 Task: Change the Discussion format of the category "Q/A" in the repository "Javascript" to "Announcement".
Action: Mouse moved to (1335, 272)
Screenshot: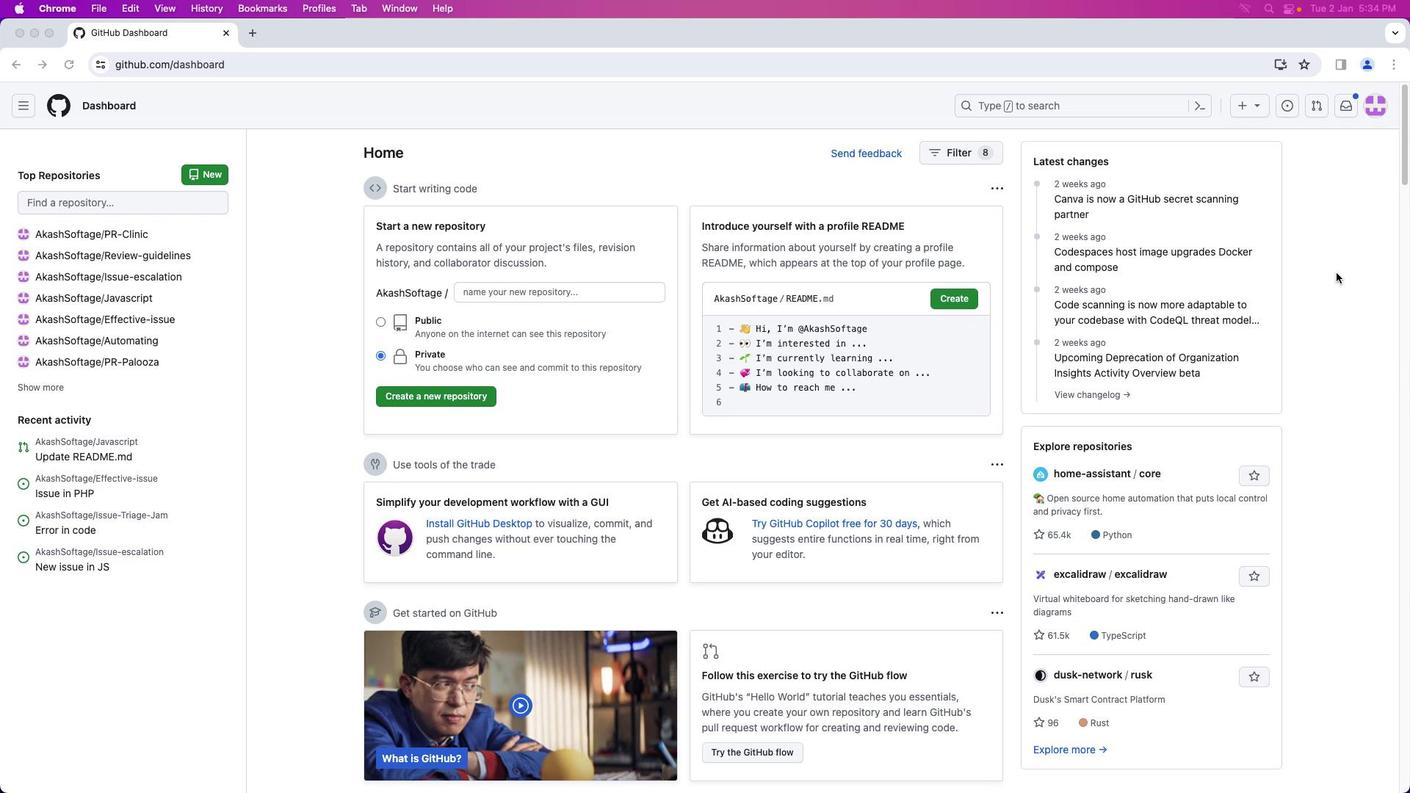 
Action: Mouse pressed left at (1335, 272)
Screenshot: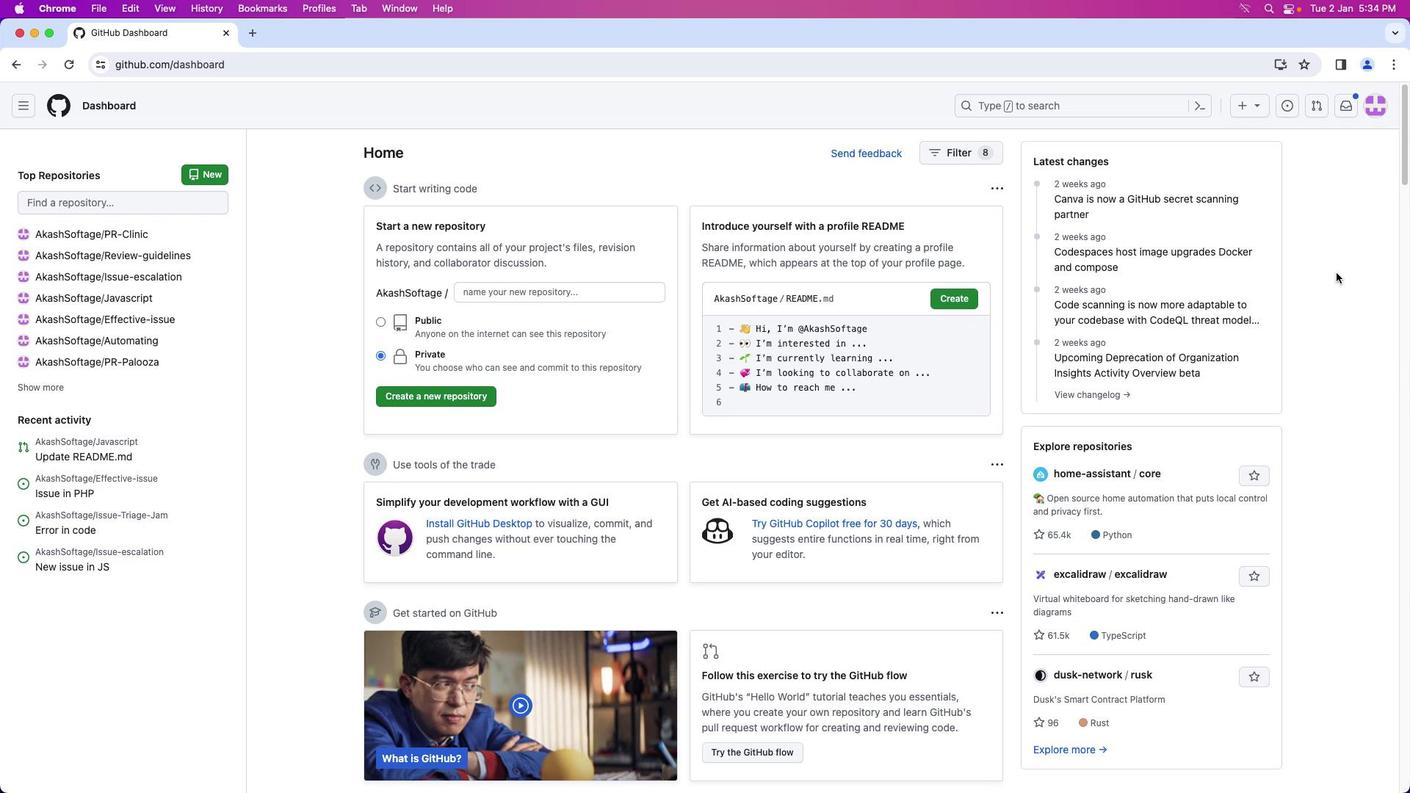 
Action: Mouse moved to (1371, 99)
Screenshot: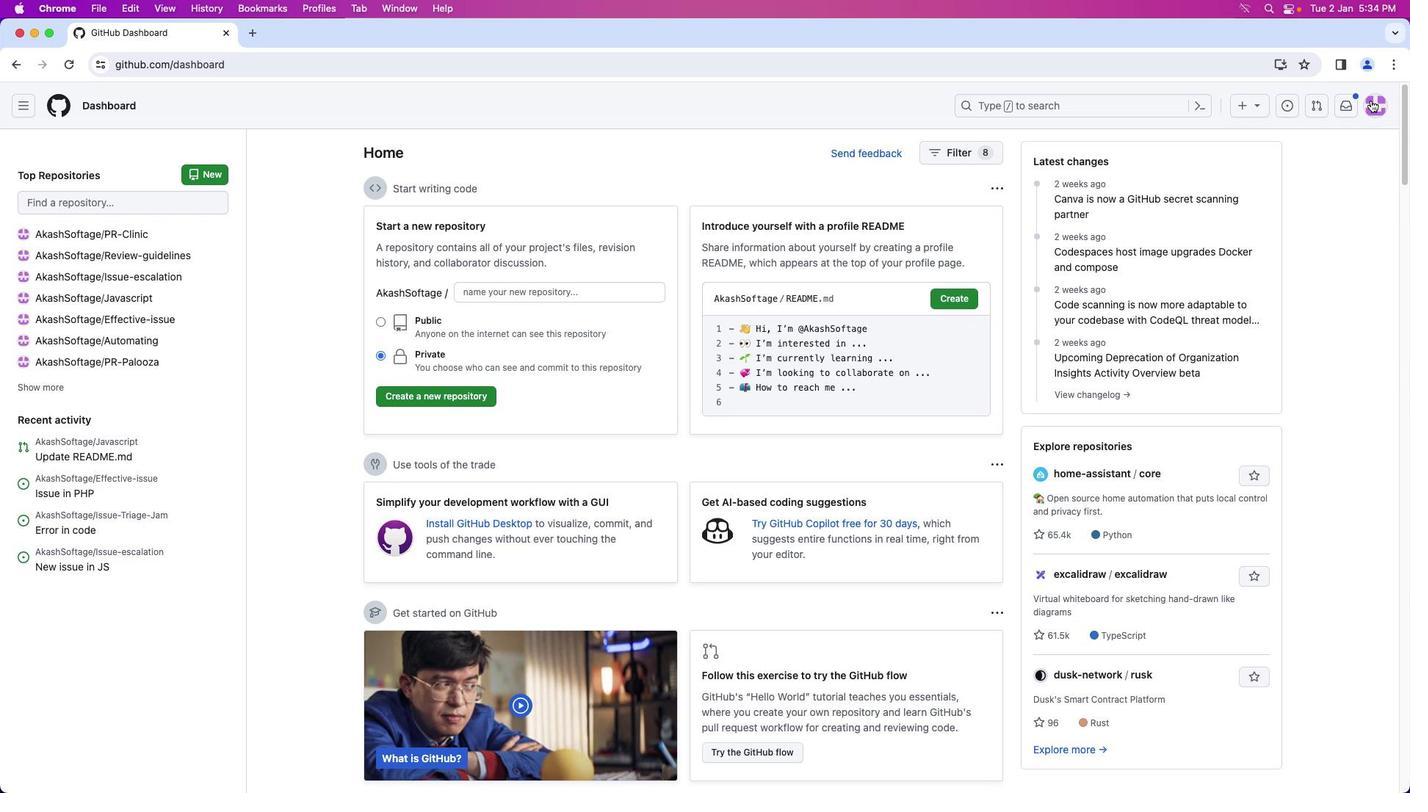 
Action: Mouse pressed left at (1371, 99)
Screenshot: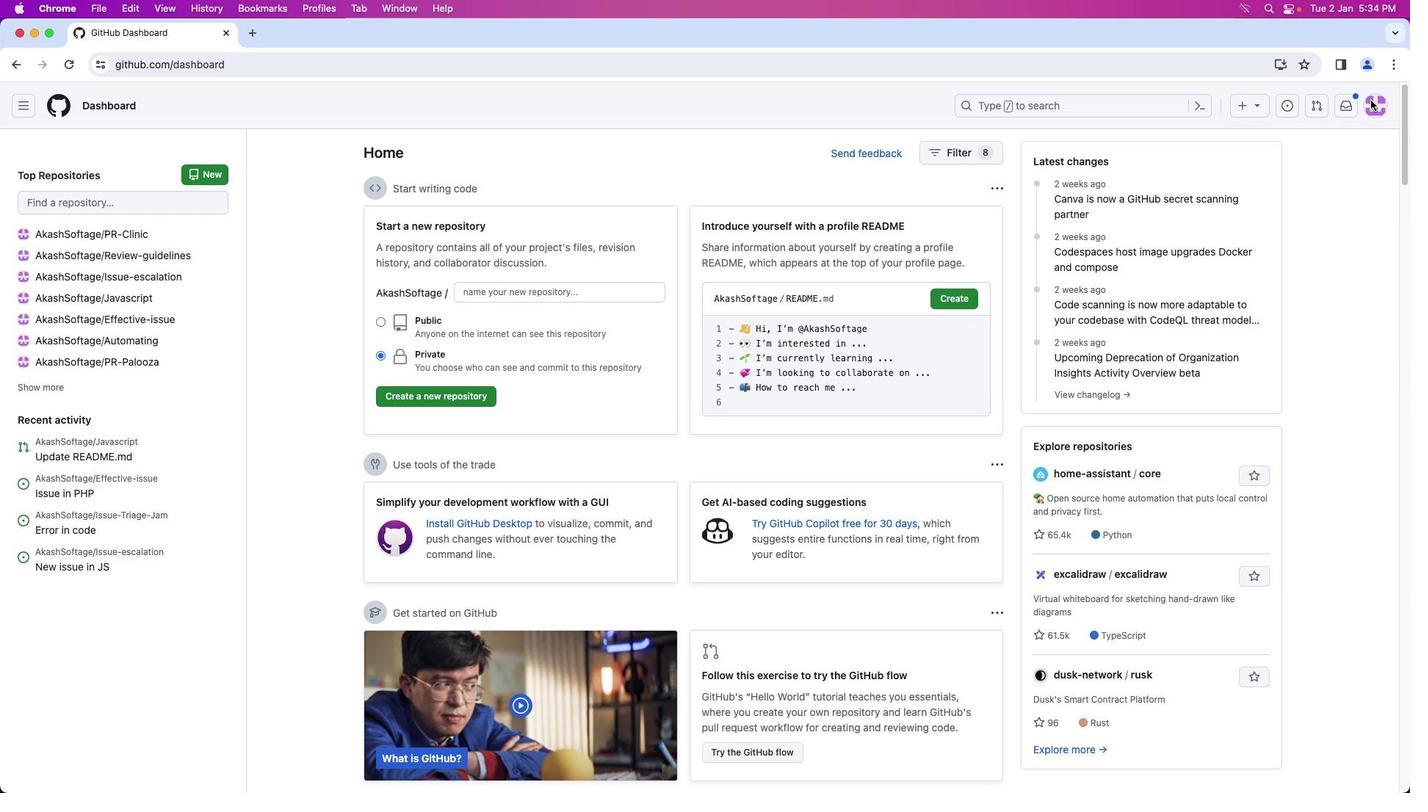 
Action: Mouse moved to (1349, 234)
Screenshot: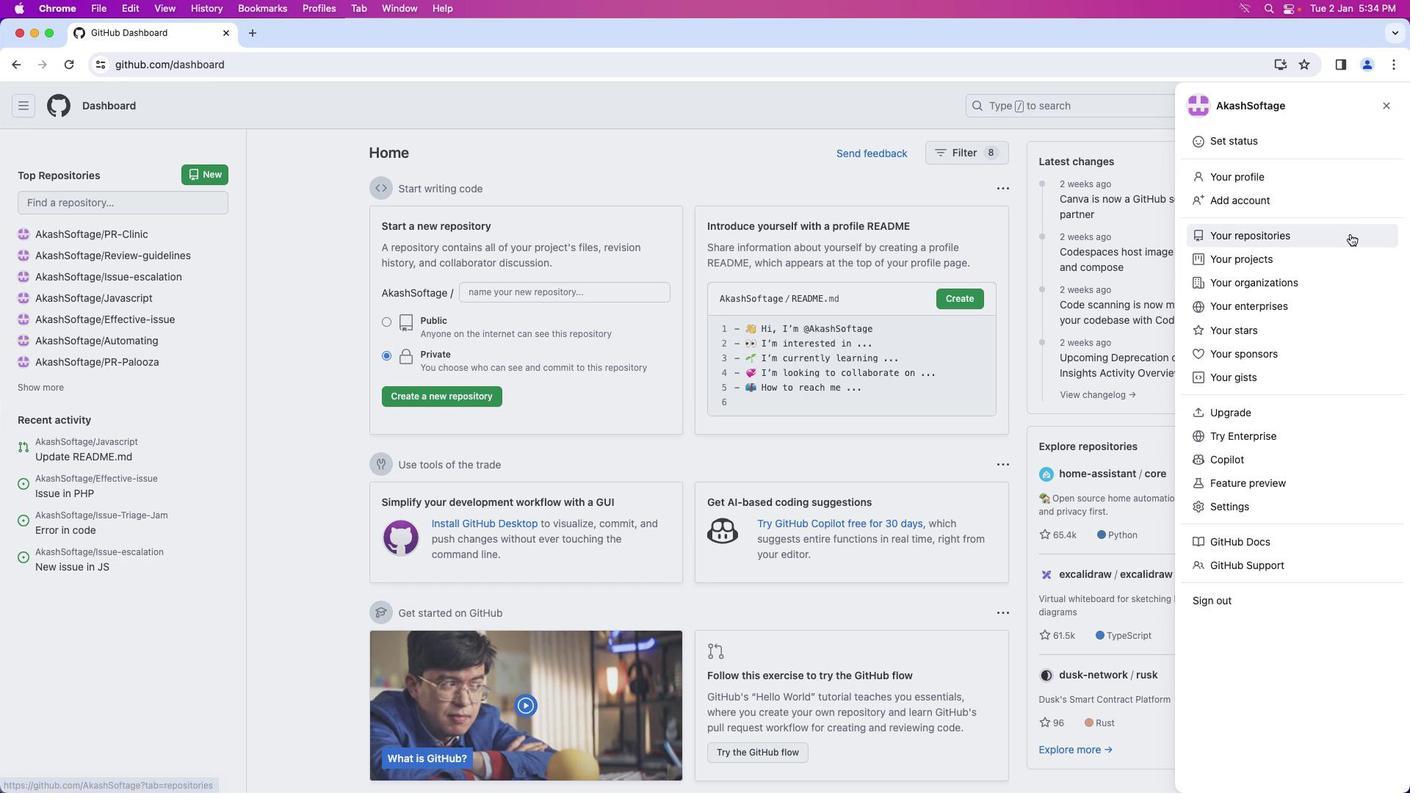 
Action: Mouse pressed left at (1349, 234)
Screenshot: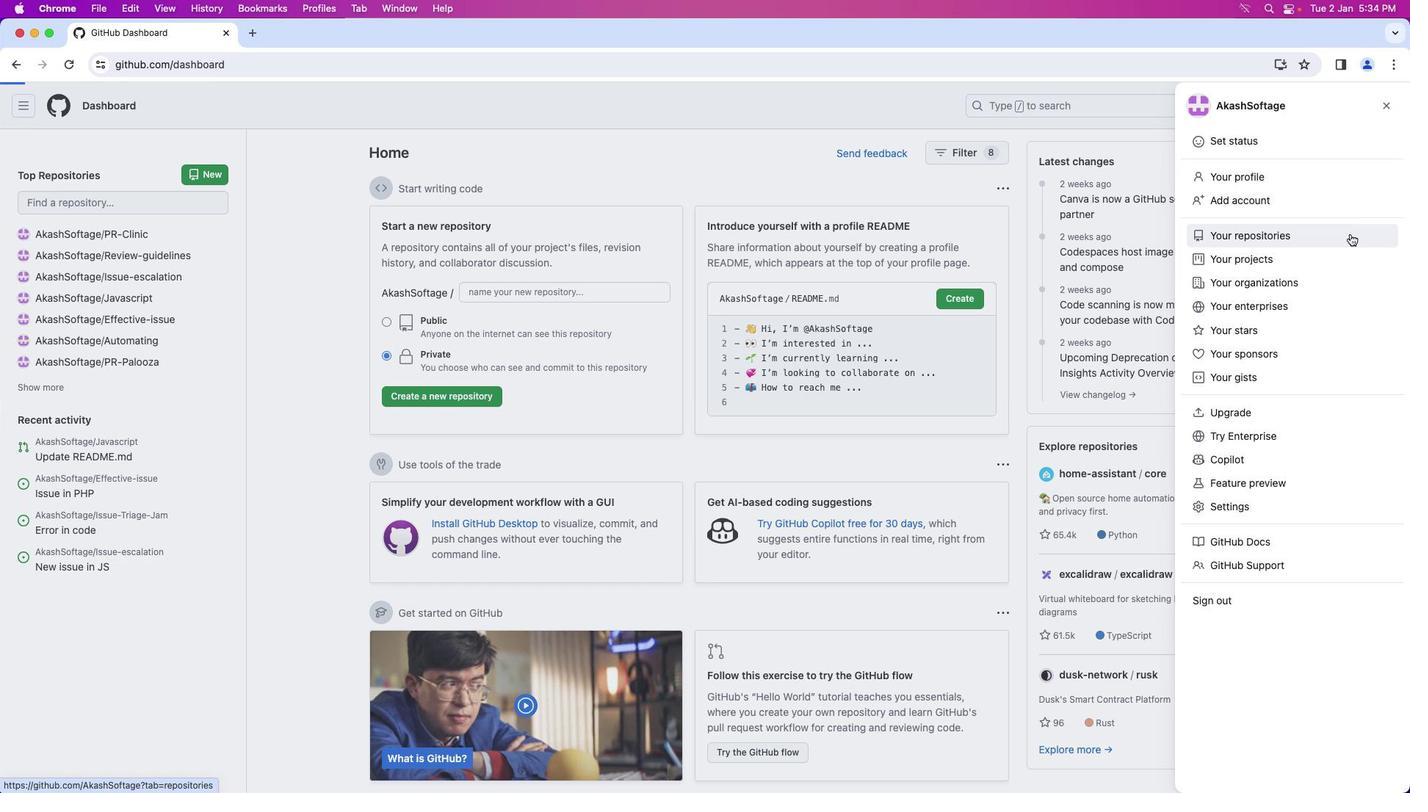 
Action: Mouse moved to (531, 246)
Screenshot: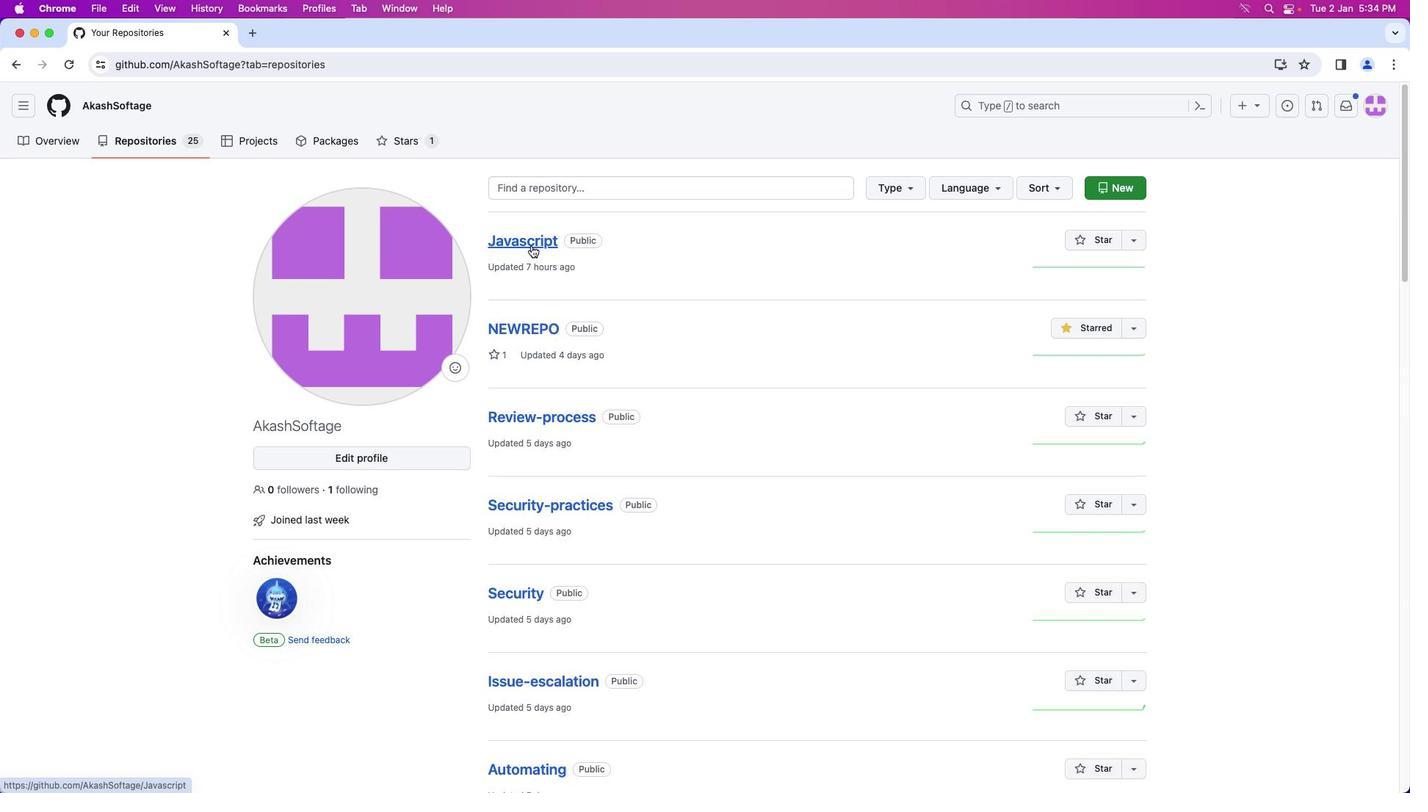 
Action: Mouse pressed left at (531, 246)
Screenshot: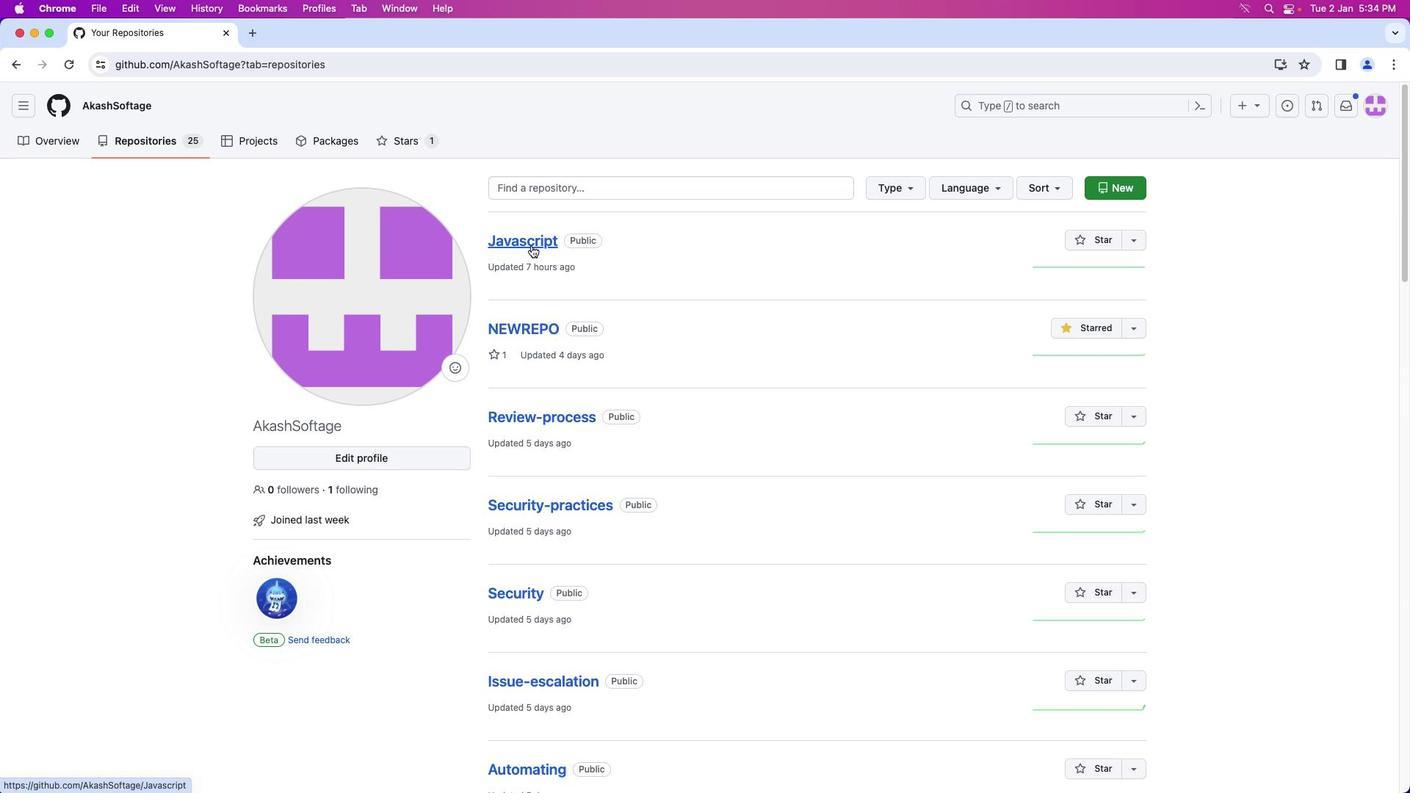 
Action: Mouse moved to (299, 149)
Screenshot: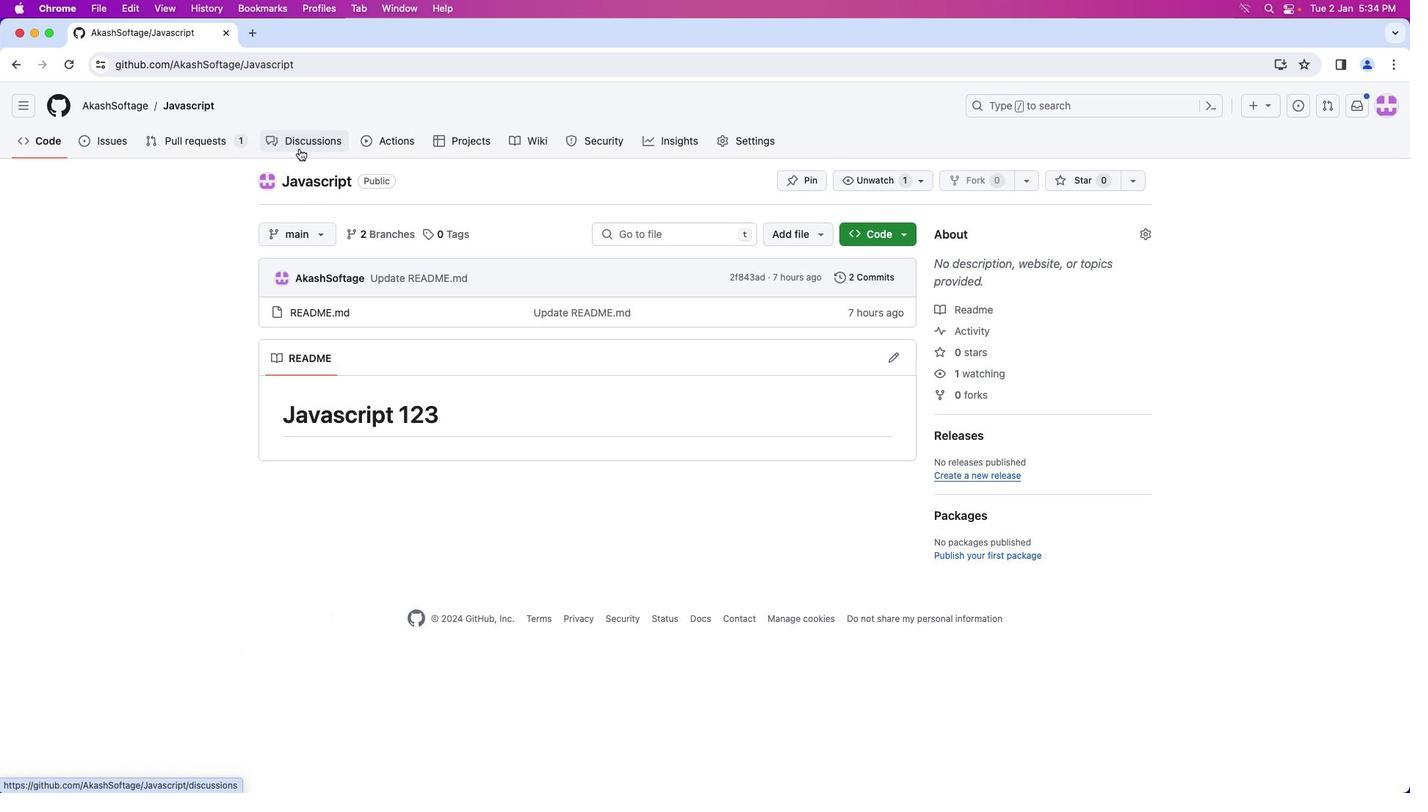 
Action: Mouse pressed left at (299, 149)
Screenshot: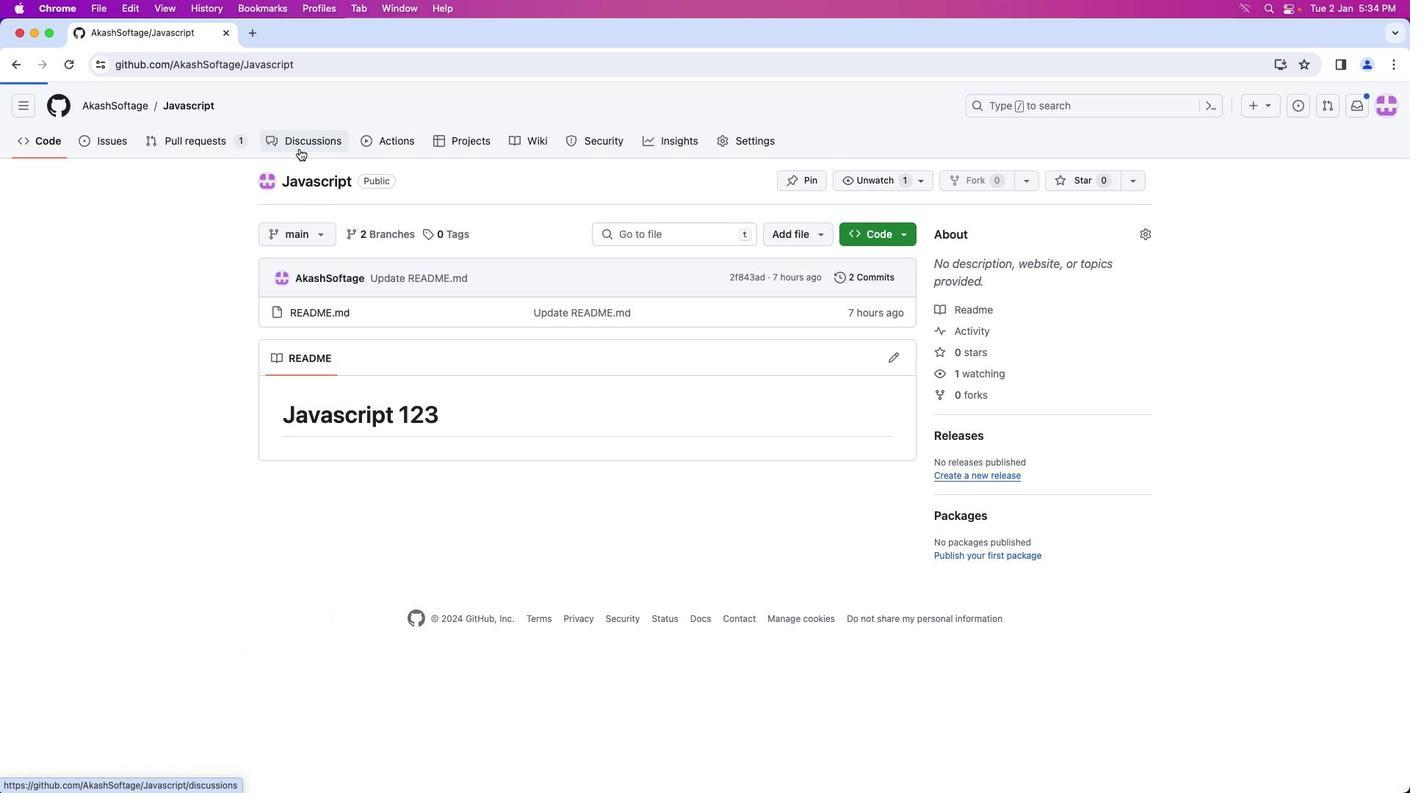 
Action: Mouse moved to (489, 362)
Screenshot: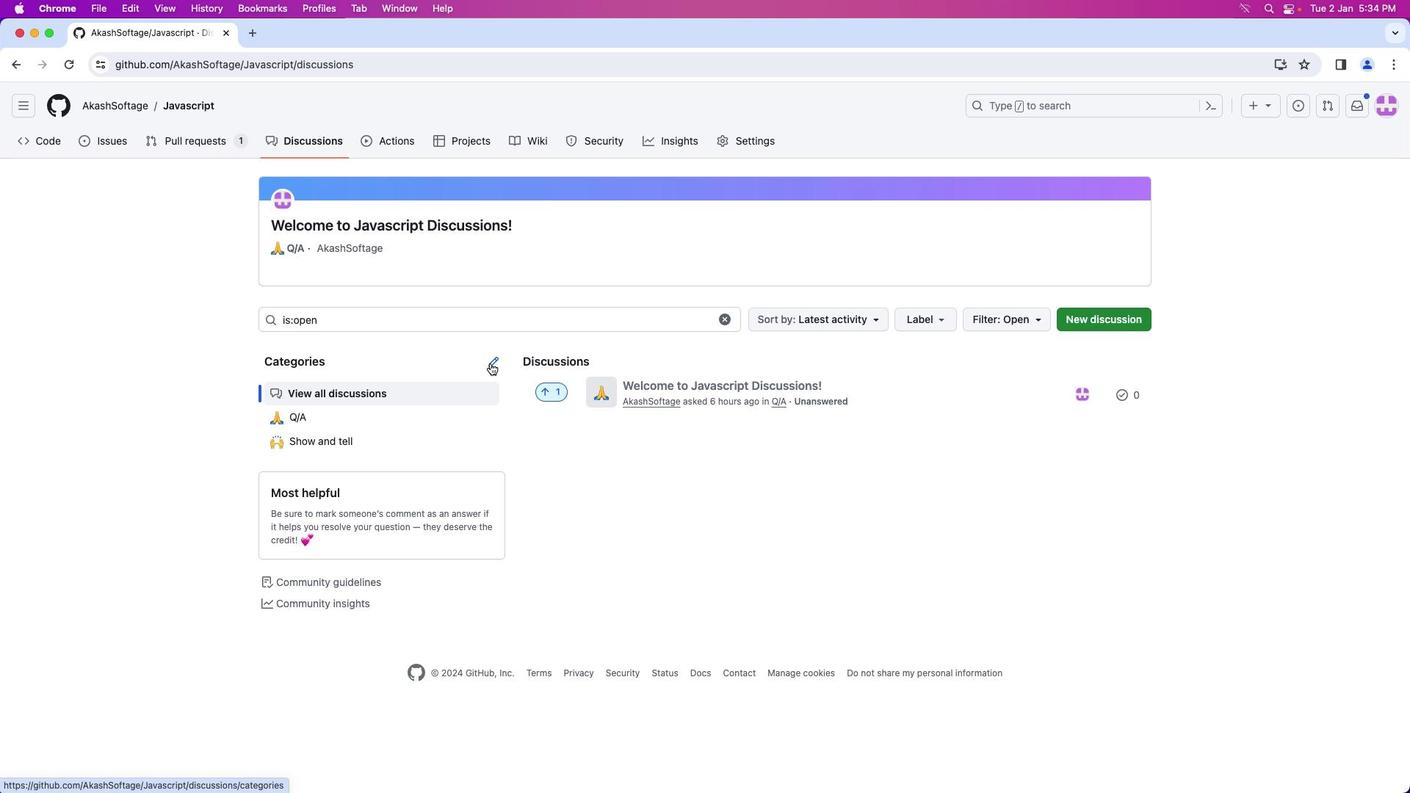 
Action: Mouse pressed left at (489, 362)
Screenshot: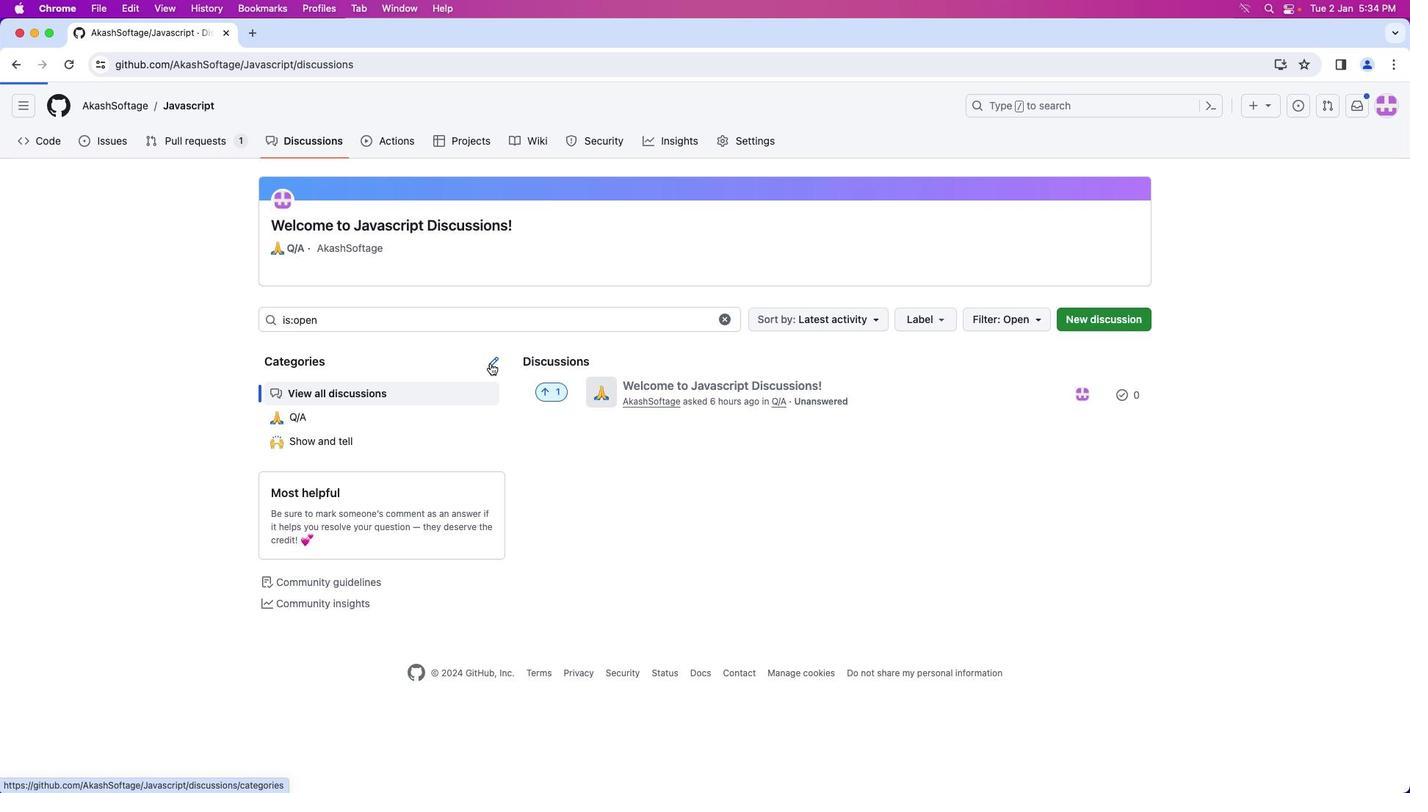 
Action: Mouse moved to (1105, 307)
Screenshot: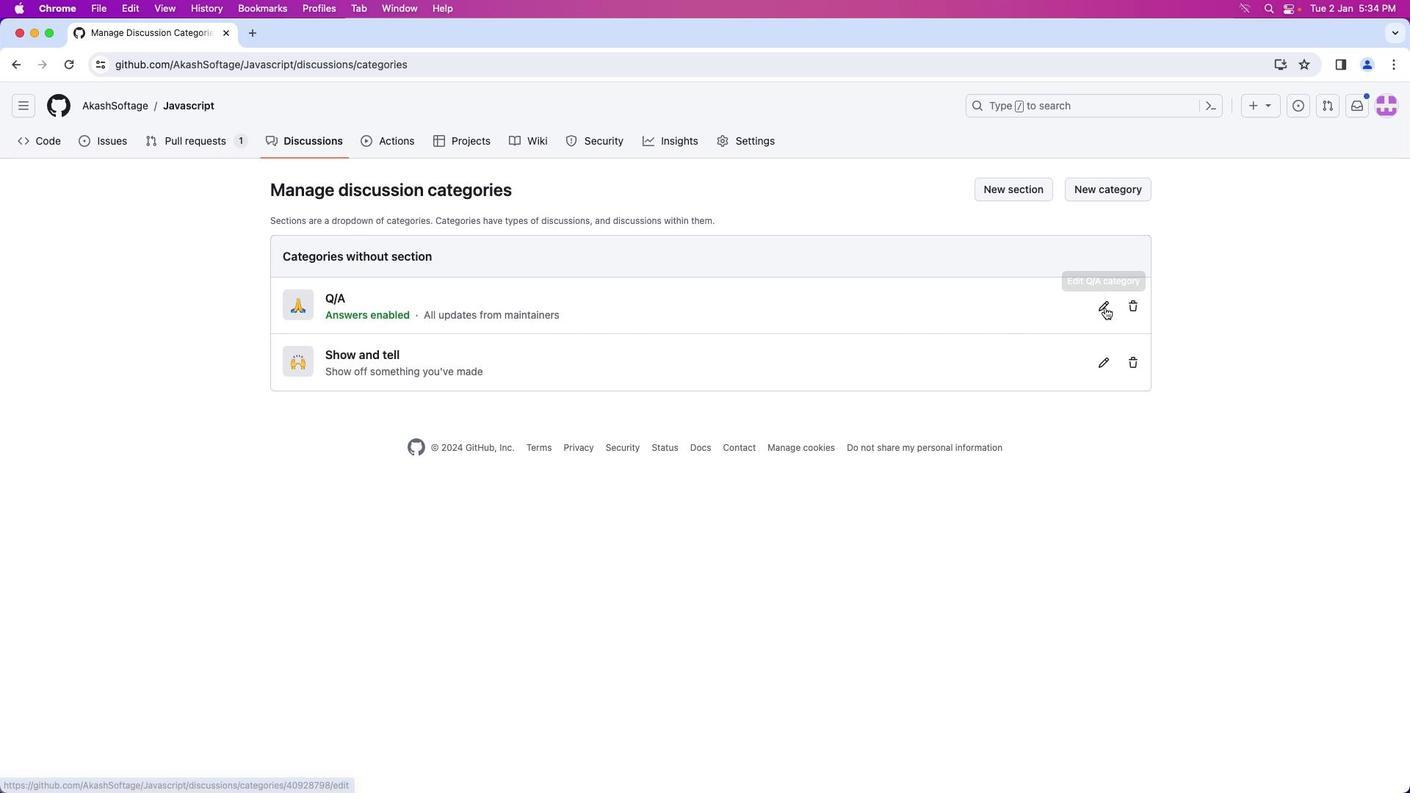 
Action: Mouse pressed left at (1105, 307)
Screenshot: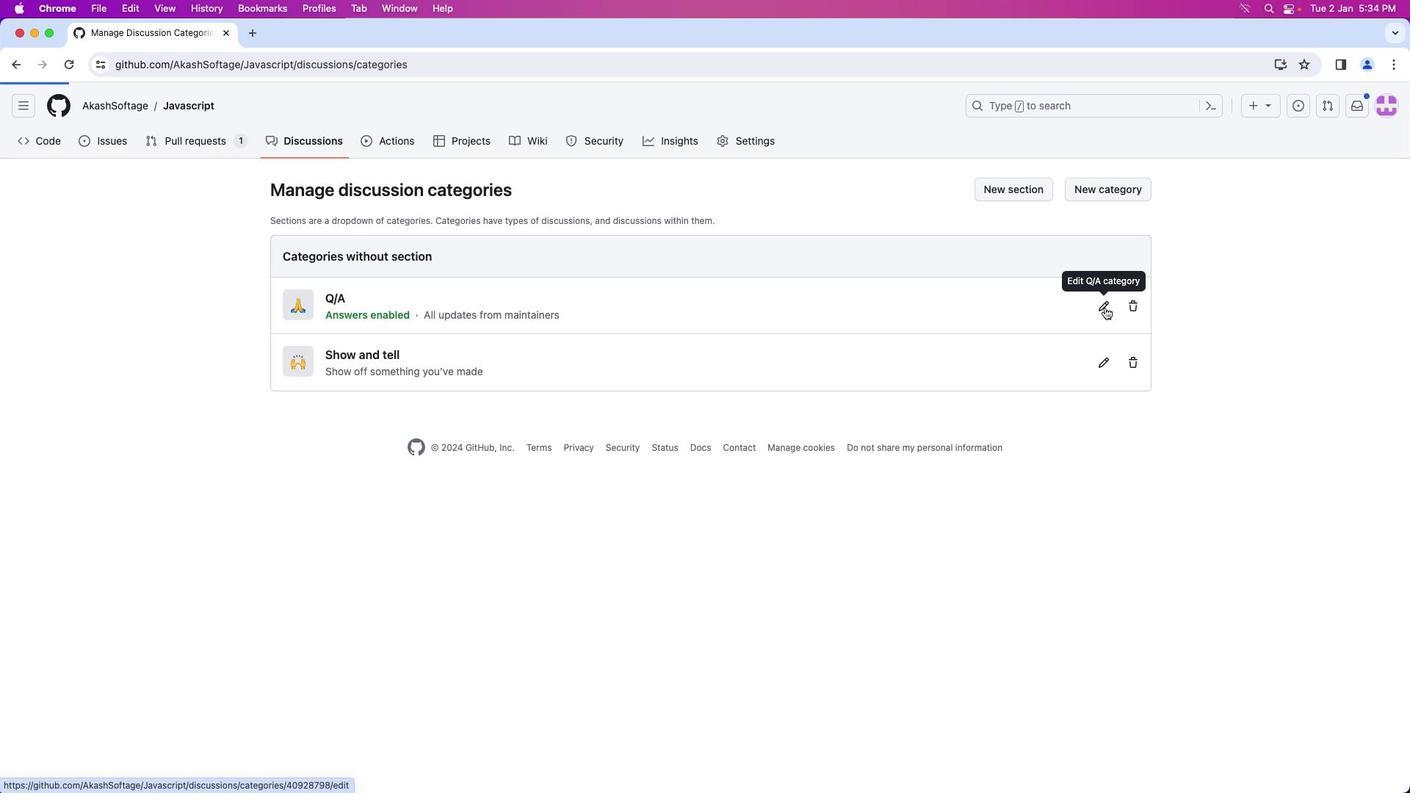 
Action: Mouse moved to (463, 471)
Screenshot: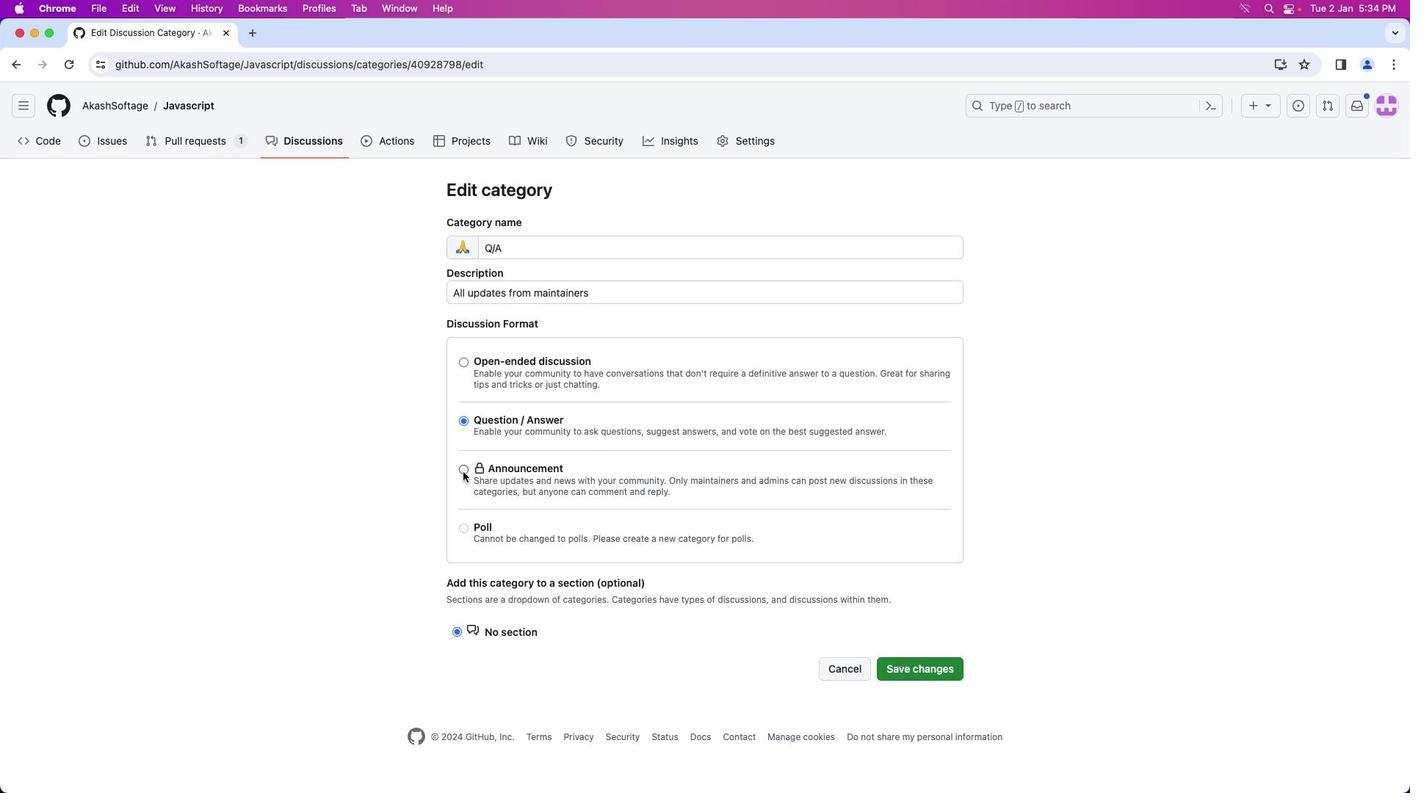 
Action: Mouse pressed left at (463, 471)
Screenshot: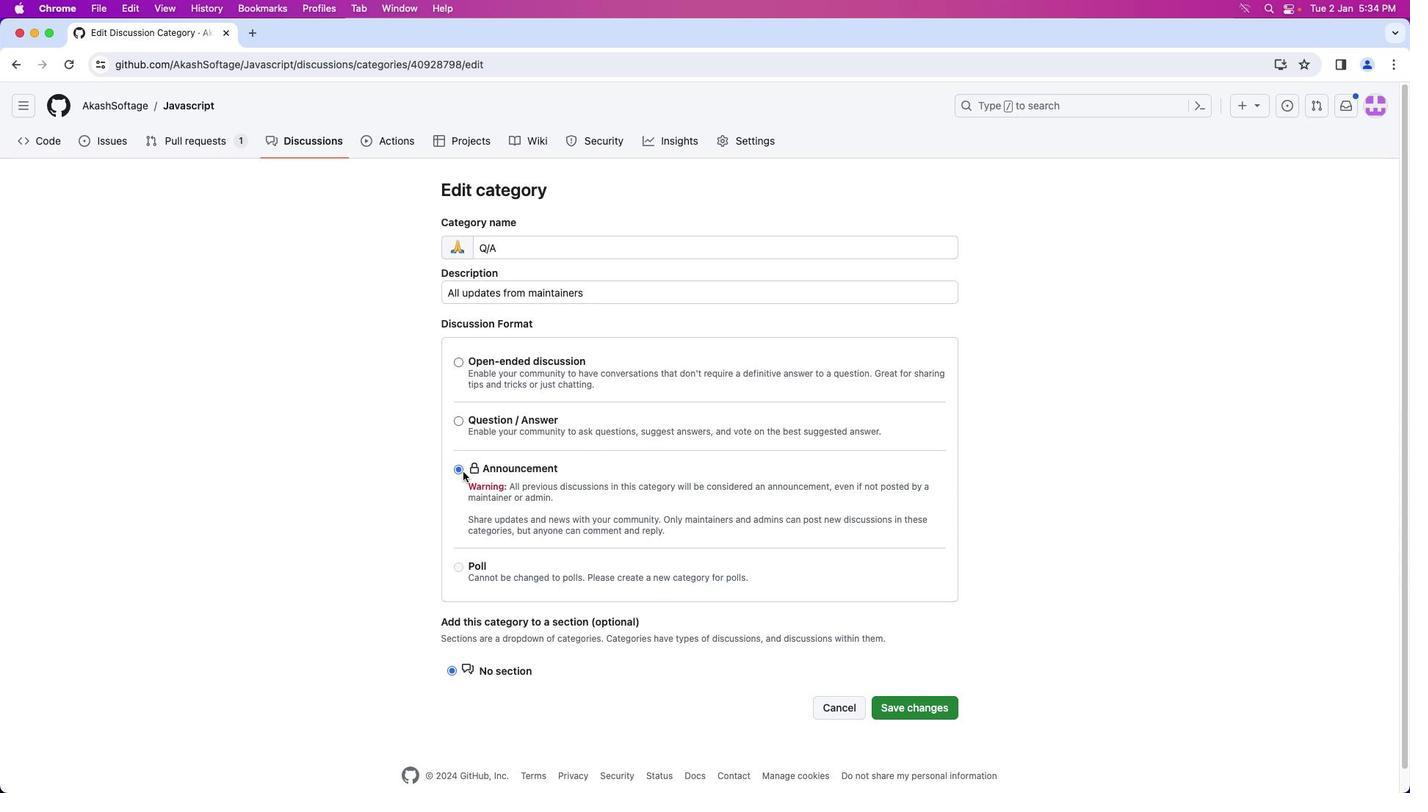 
Action: Mouse moved to (930, 705)
Screenshot: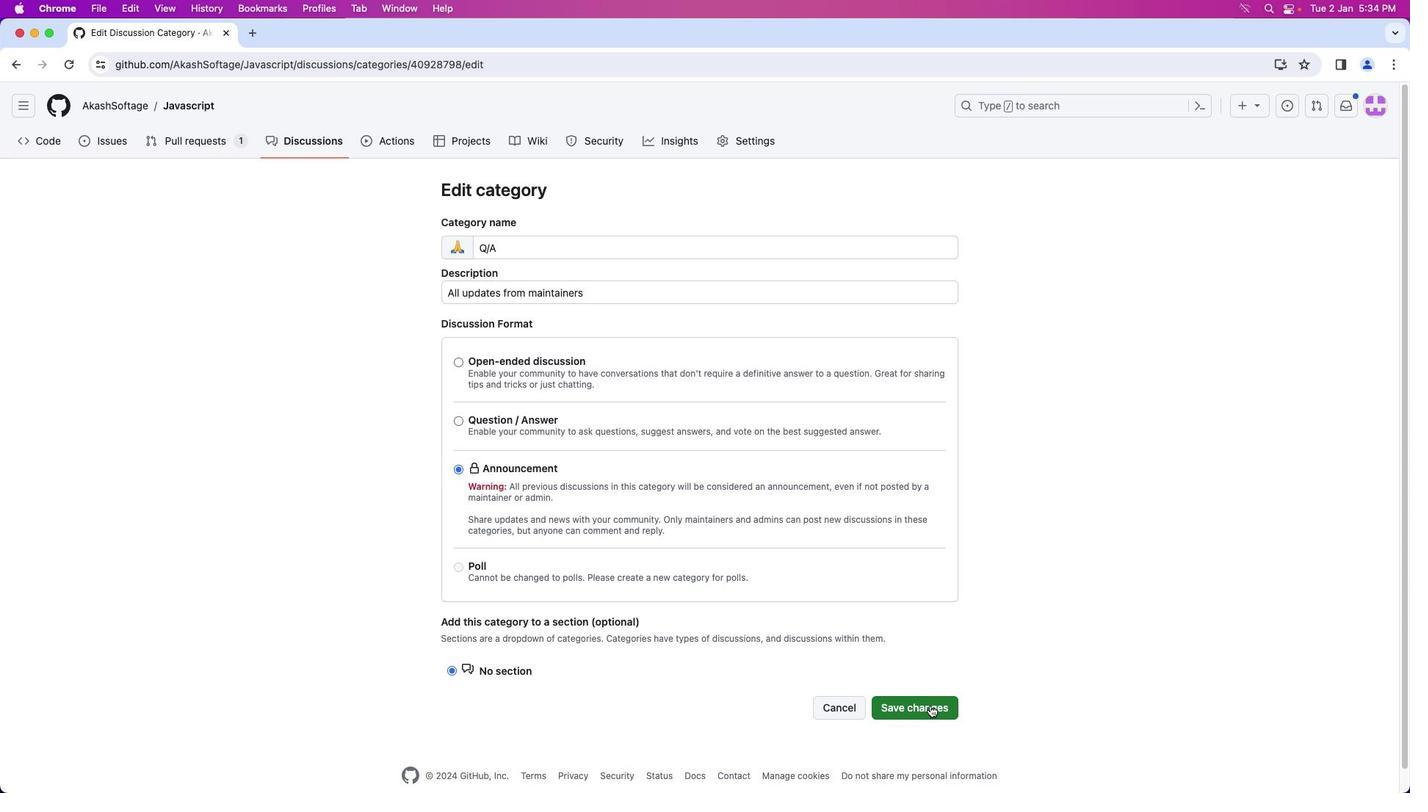 
Action: Mouse pressed left at (930, 705)
Screenshot: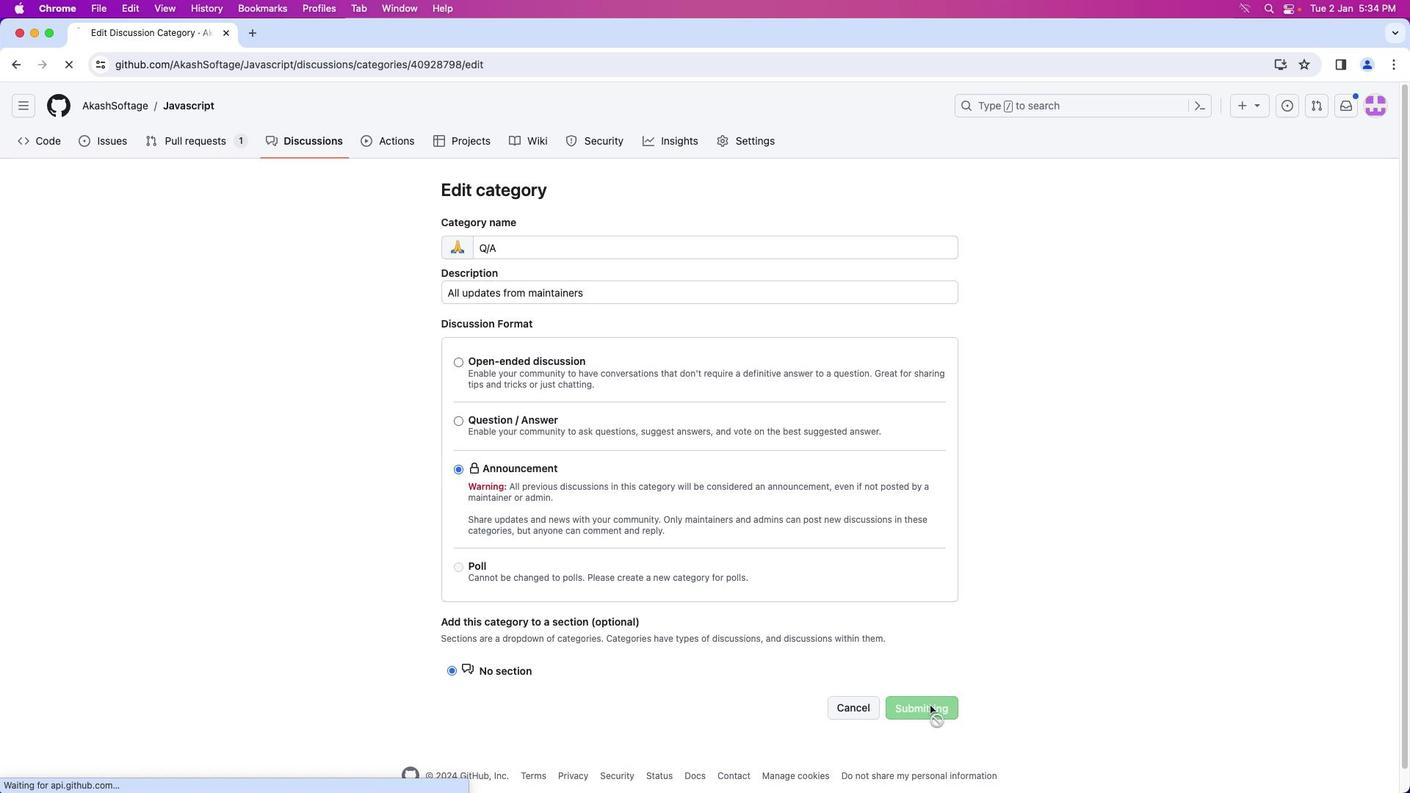 
Action: Mouse moved to (1163, 617)
Screenshot: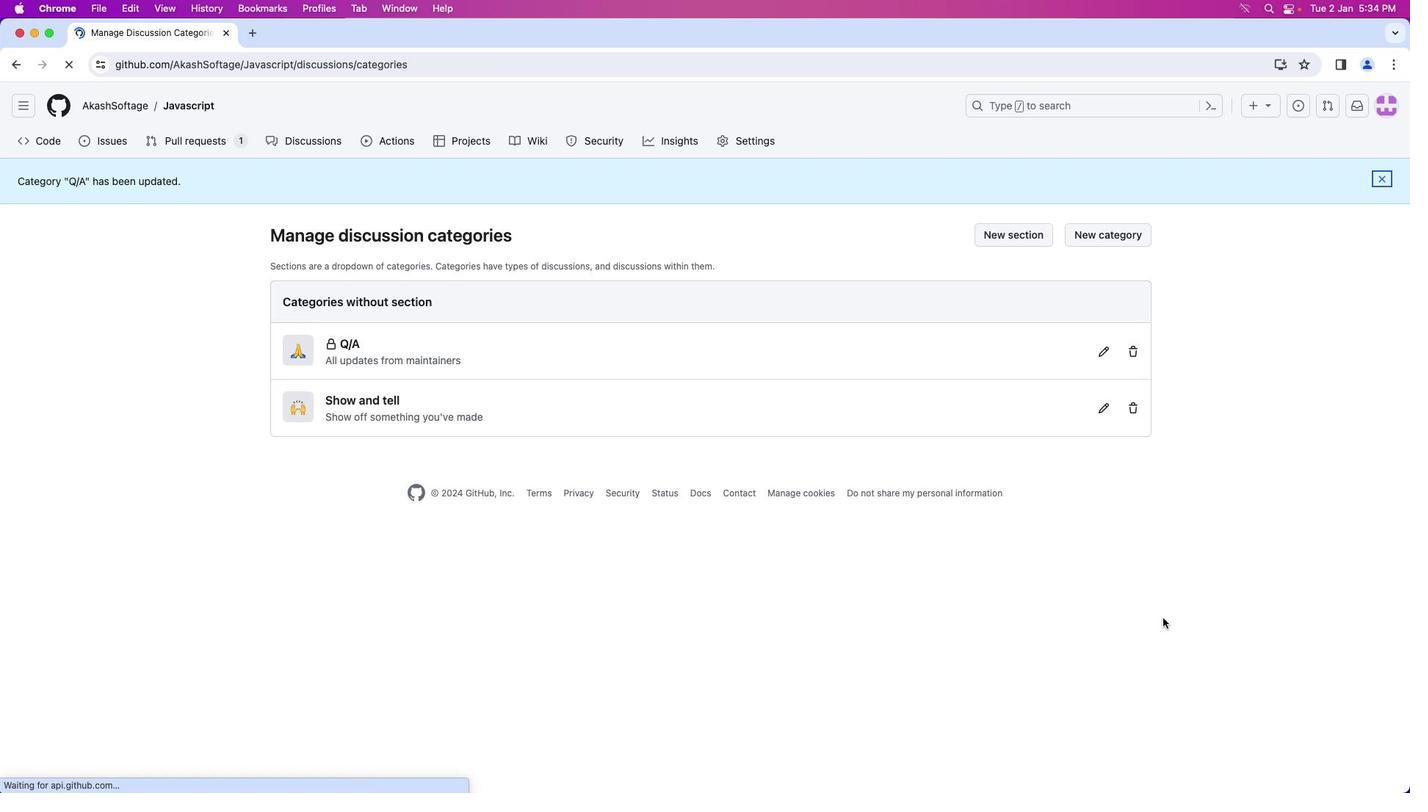 
Action: Mouse pressed left at (1163, 617)
Screenshot: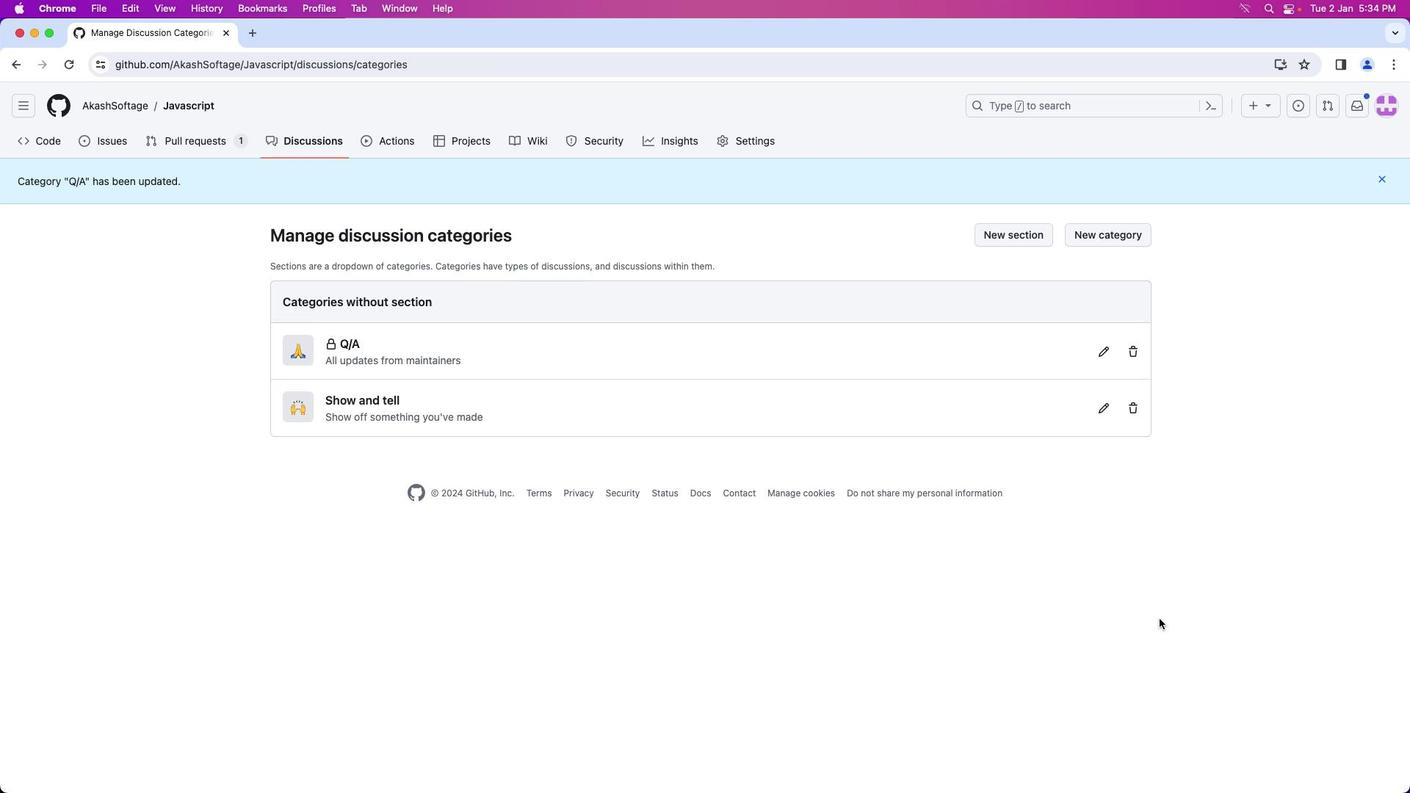 
Action: Mouse moved to (1159, 619)
Screenshot: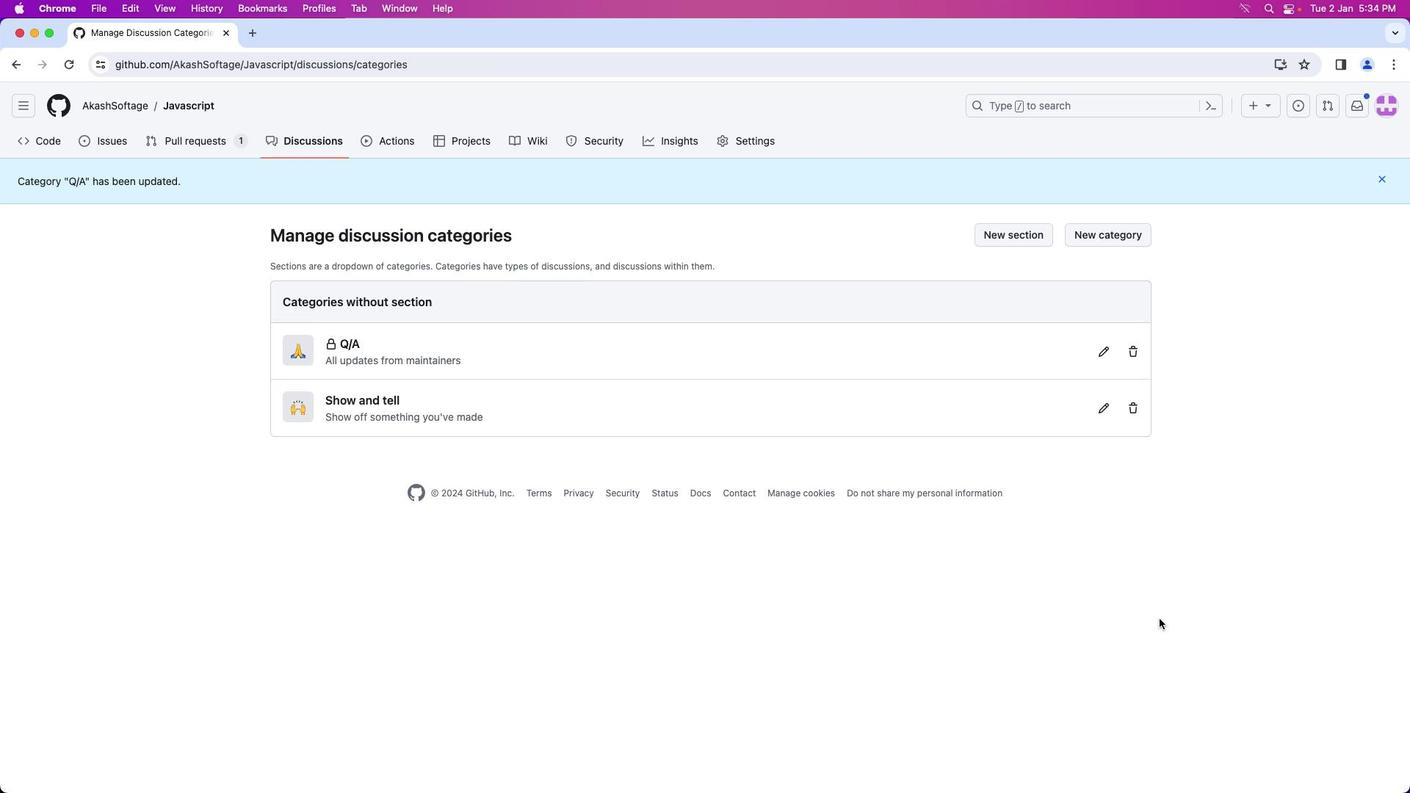
